 Task: Create New Employee with Employee Name: Andrew Lee, Address Line1: 8436 Marlborough Road, Address Line2: Wenatchee, Address Line3:  WA 98801, Cell Number: 353215-3680_x000D_

Action: Mouse moved to (134, 26)
Screenshot: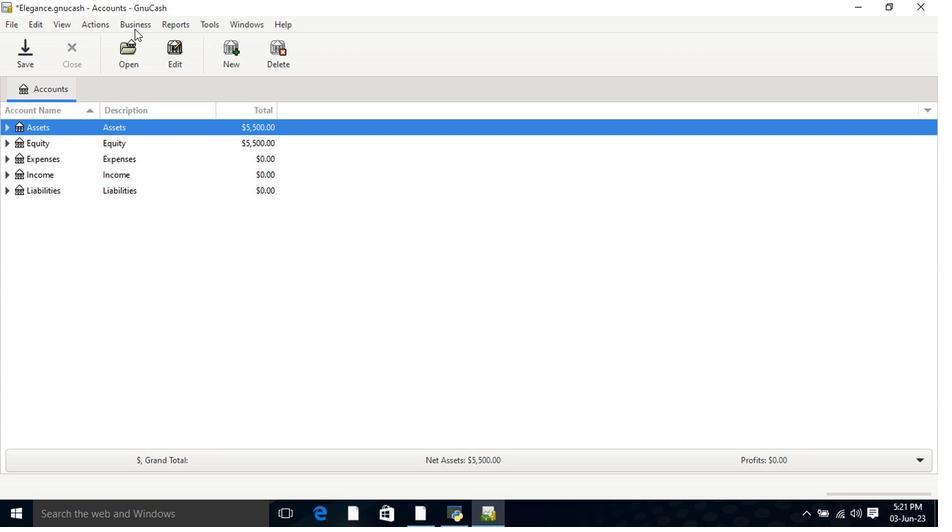 
Action: Mouse pressed left at (134, 26)
Screenshot: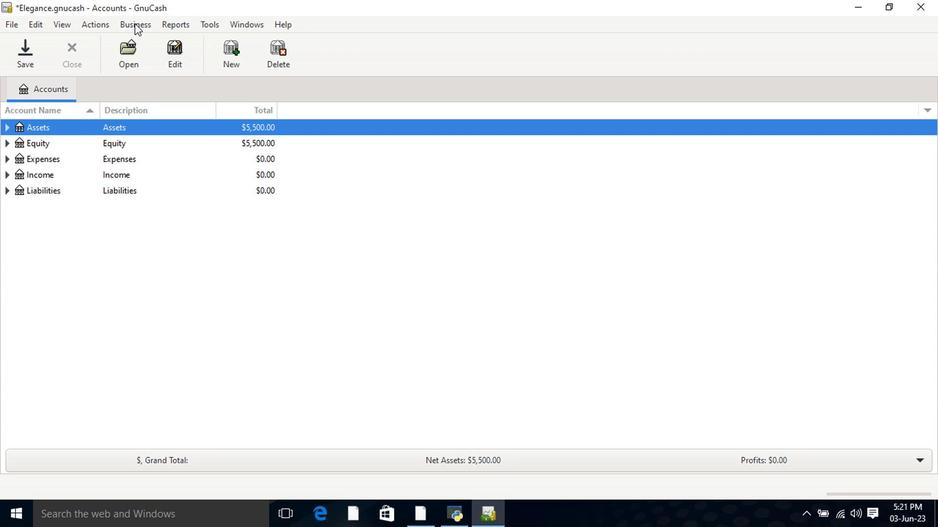 
Action: Mouse moved to (286, 97)
Screenshot: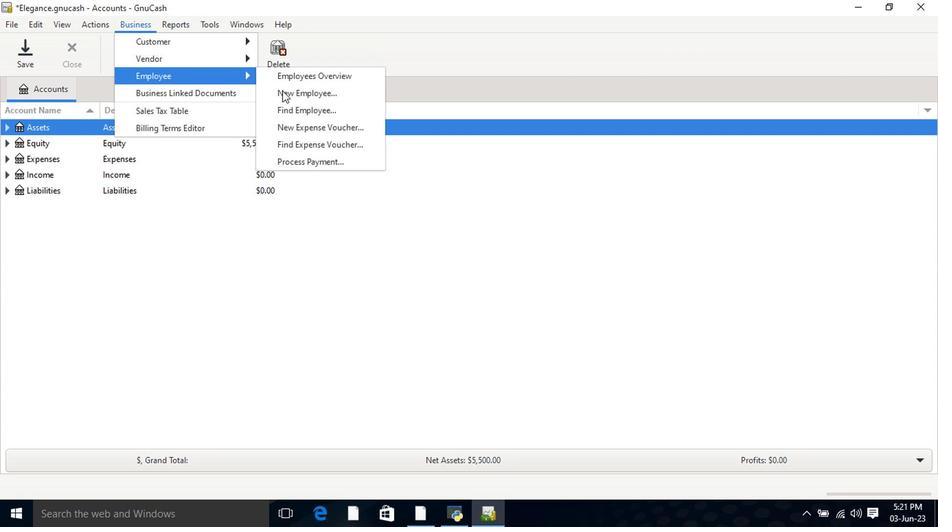 
Action: Mouse pressed left at (286, 97)
Screenshot: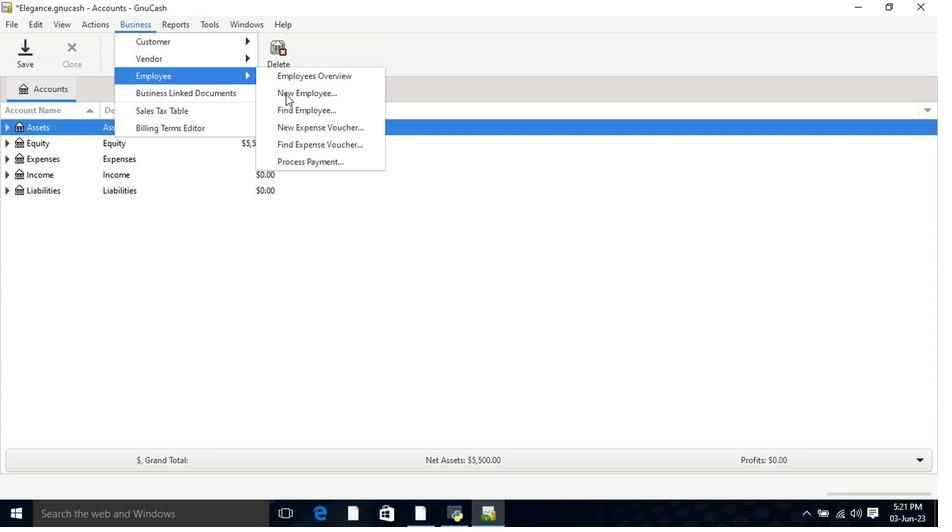 
Action: Mouse moved to (405, 216)
Screenshot: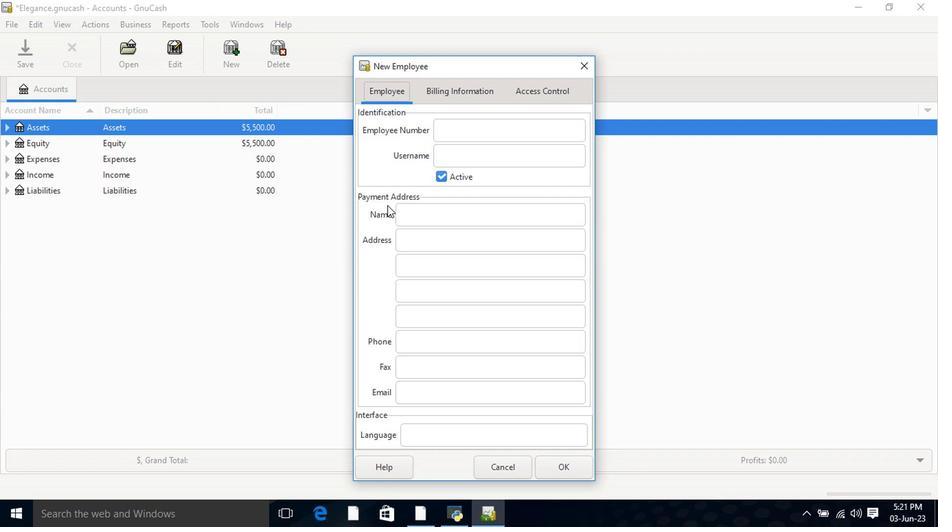 
Action: Mouse pressed left at (405, 216)
Screenshot: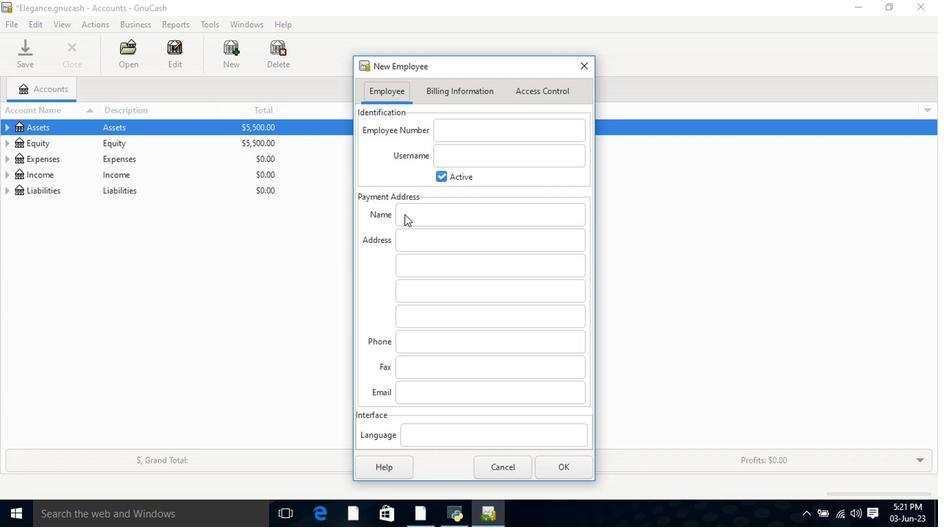 
Action: Mouse moved to (421, 223)
Screenshot: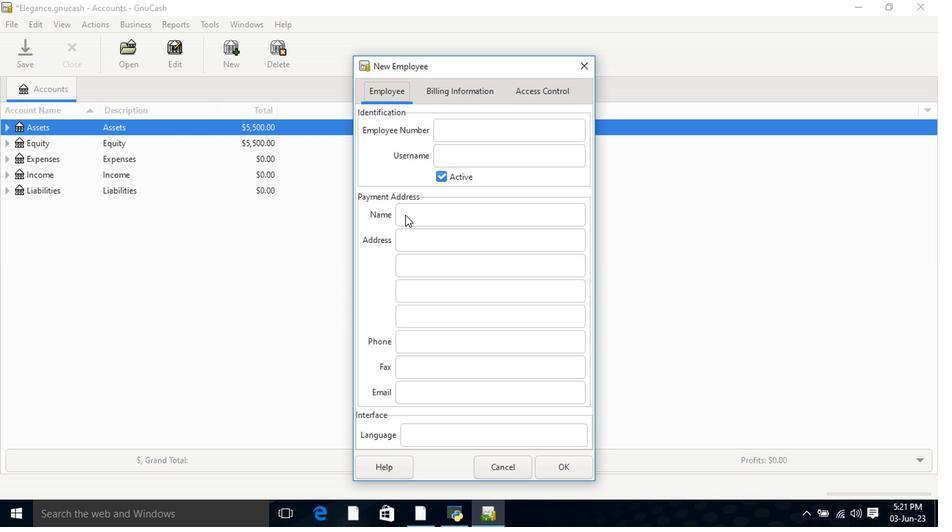 
Action: Mouse pressed left at (421, 223)
Screenshot: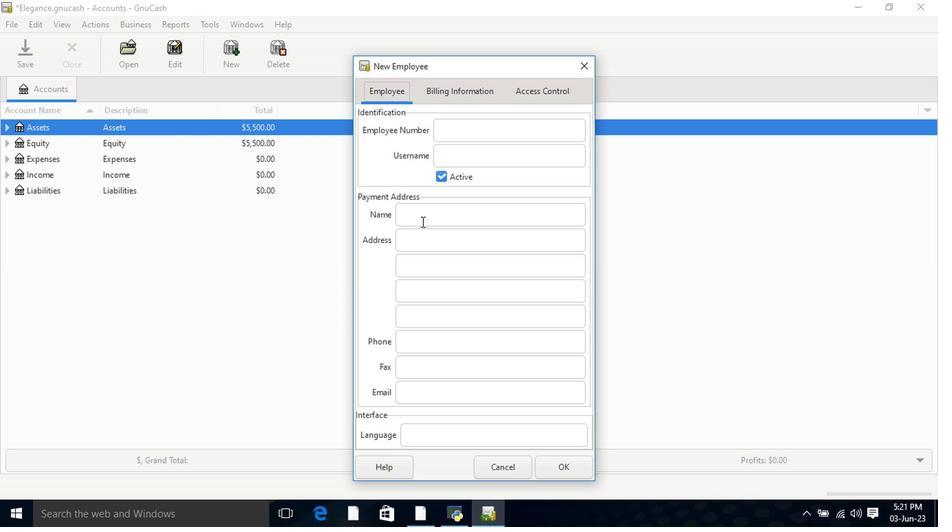 
Action: Key pressed <Key.shift>Andrew<Key.space><Key.shift>Lee<Key.tab>8436<Key.space><Key.shift>Marlborough<Key.space><Key.shift>Road<Key.tab><Key.shift>Wenatchee<Key.tab><Key.shift>WA<Key.space>98801<Key.tab><Key.tab>353215-3680<Key.tab>
Screenshot: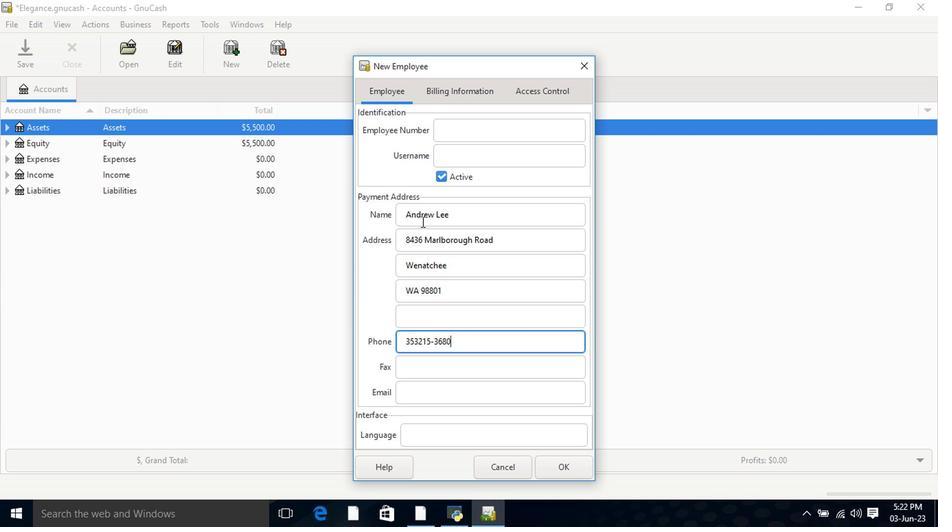 
Action: Mouse moved to (440, 95)
Screenshot: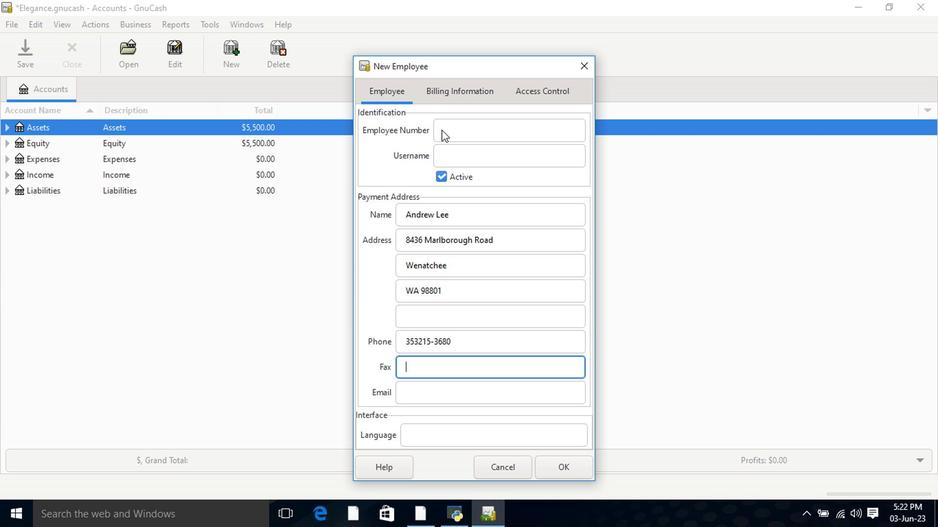 
Action: Mouse pressed left at (440, 95)
Screenshot: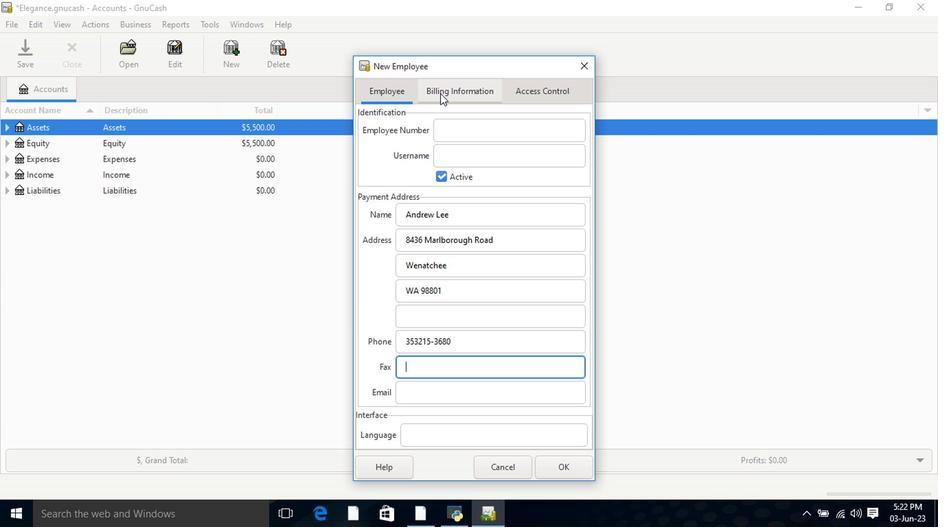 
Action: Mouse moved to (525, 92)
Screenshot: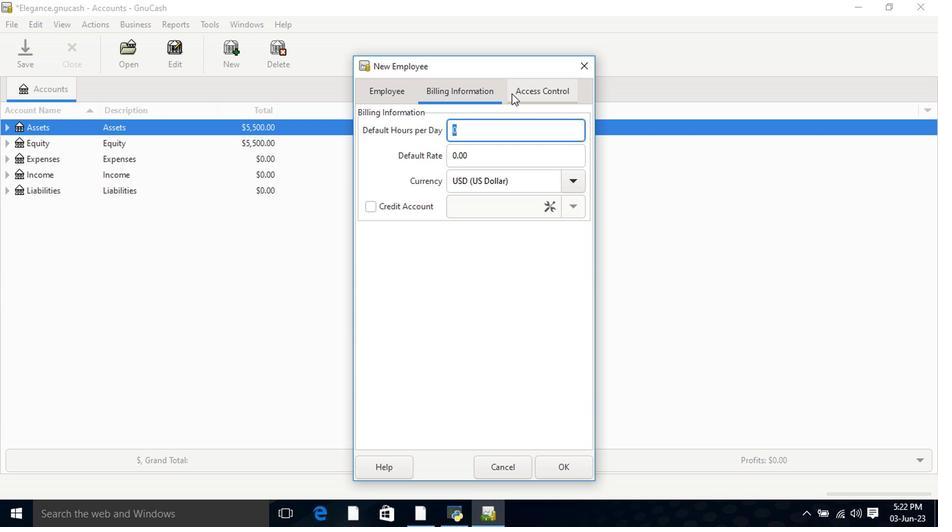 
Action: Mouse pressed left at (525, 92)
Screenshot: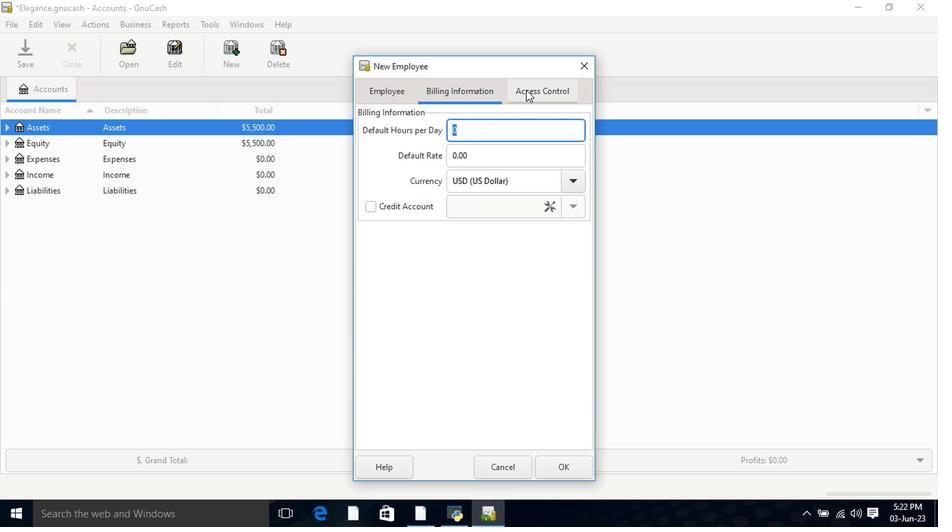 
Action: Mouse moved to (557, 467)
Screenshot: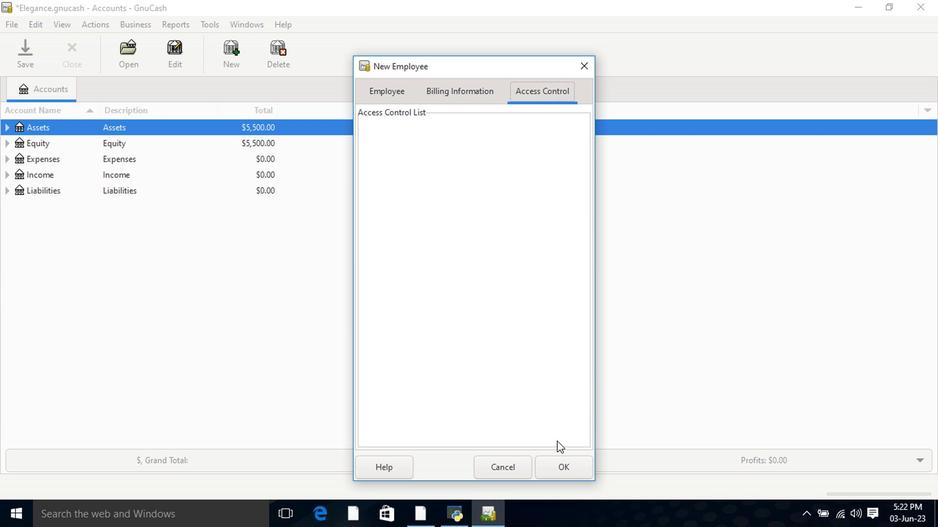 
Action: Mouse pressed left at (557, 467)
Screenshot: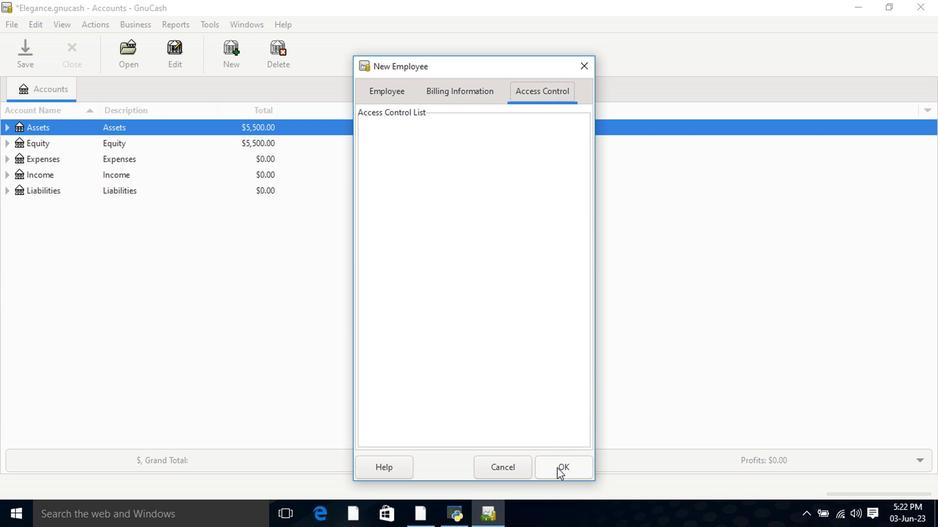 
